 Task: Create a due date automation trigger when advanced on, on the wednesday before a card is due add basic without any labels at 11:00 AM.
Action: Mouse moved to (933, 284)
Screenshot: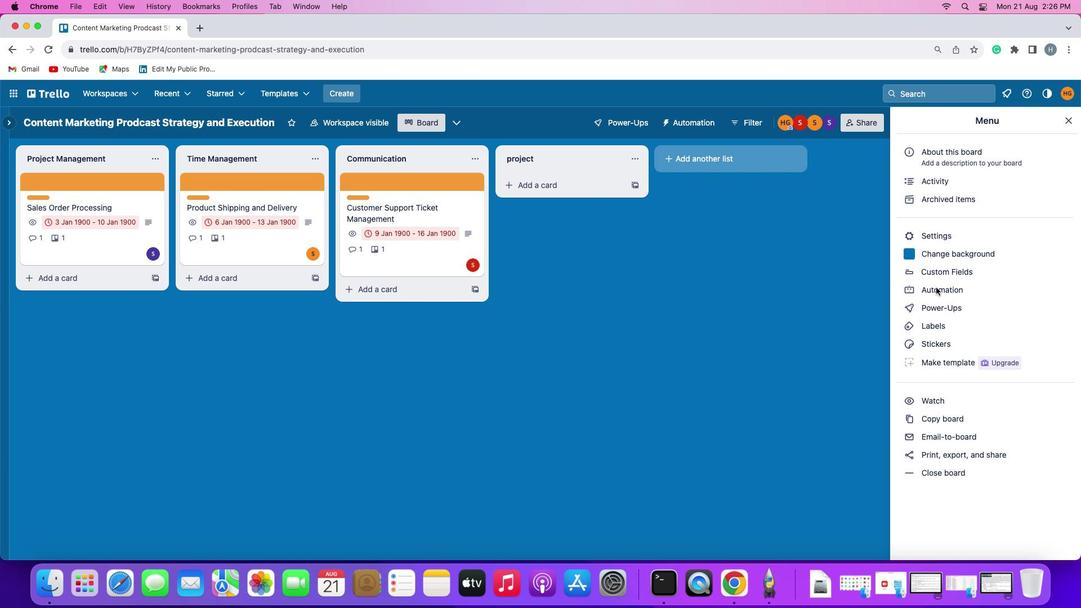 
Action: Mouse pressed left at (933, 284)
Screenshot: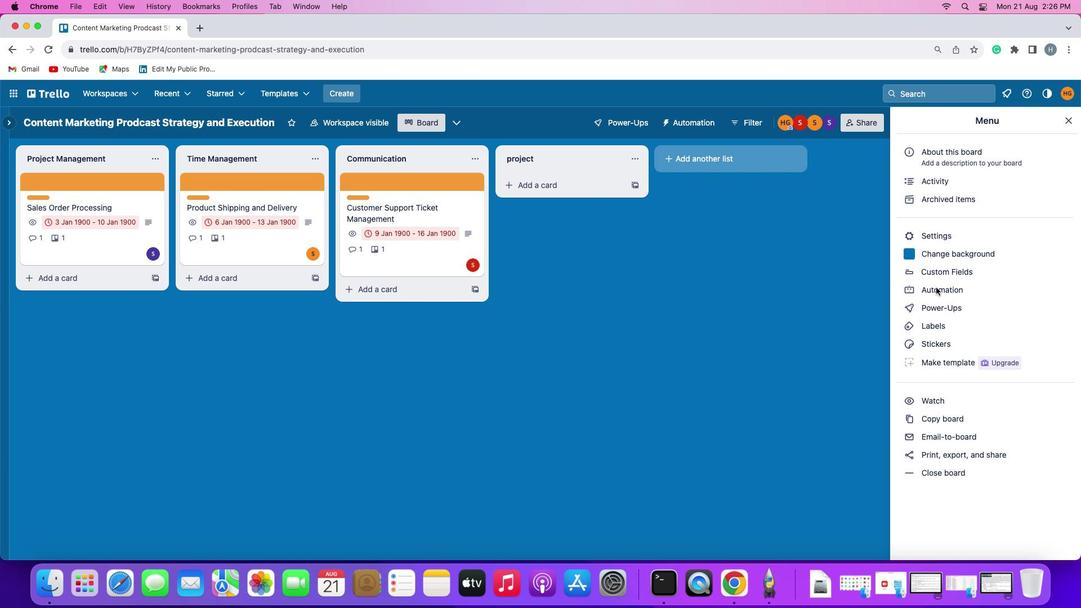 
Action: Mouse pressed left at (933, 284)
Screenshot: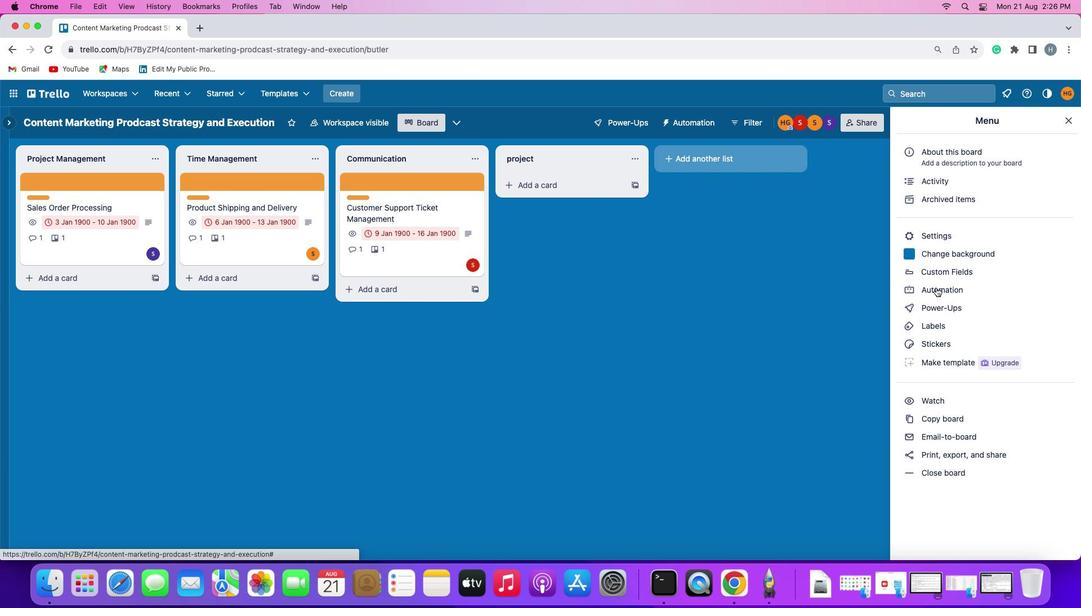 
Action: Mouse moved to (59, 261)
Screenshot: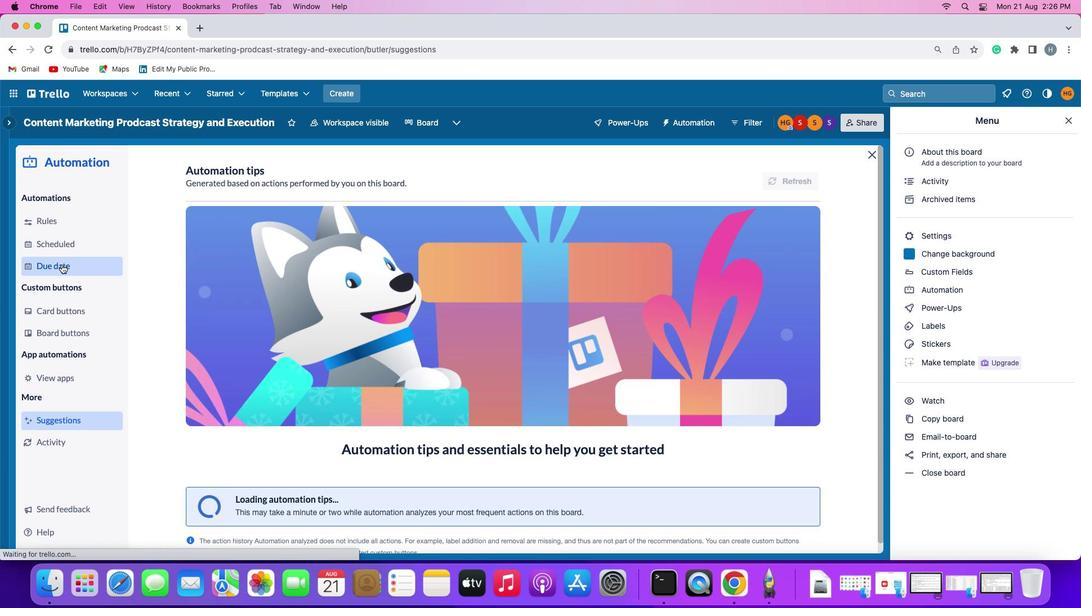 
Action: Mouse pressed left at (59, 261)
Screenshot: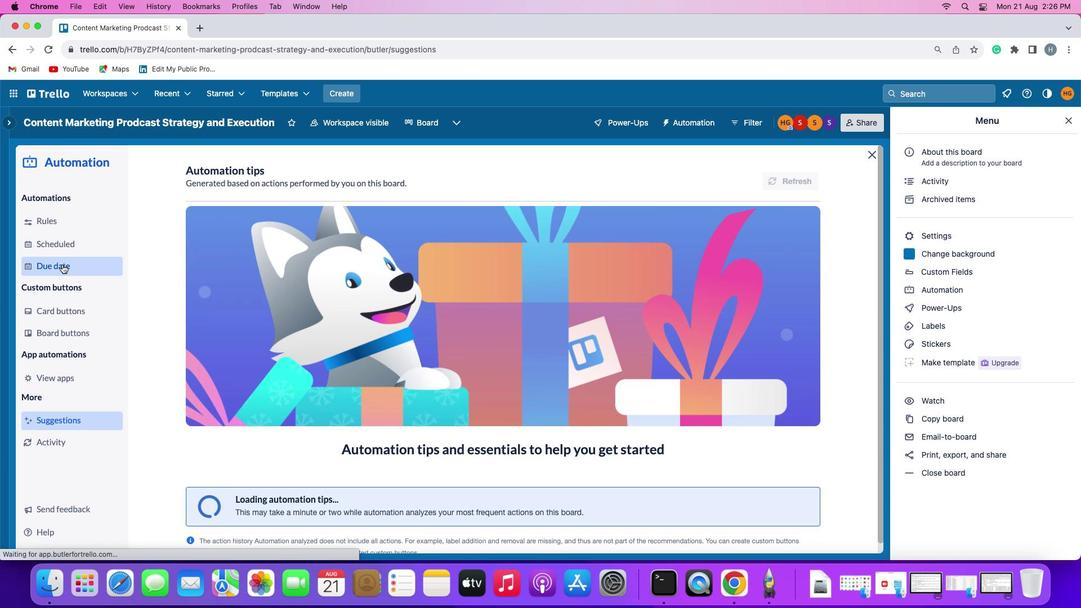 
Action: Mouse moved to (758, 169)
Screenshot: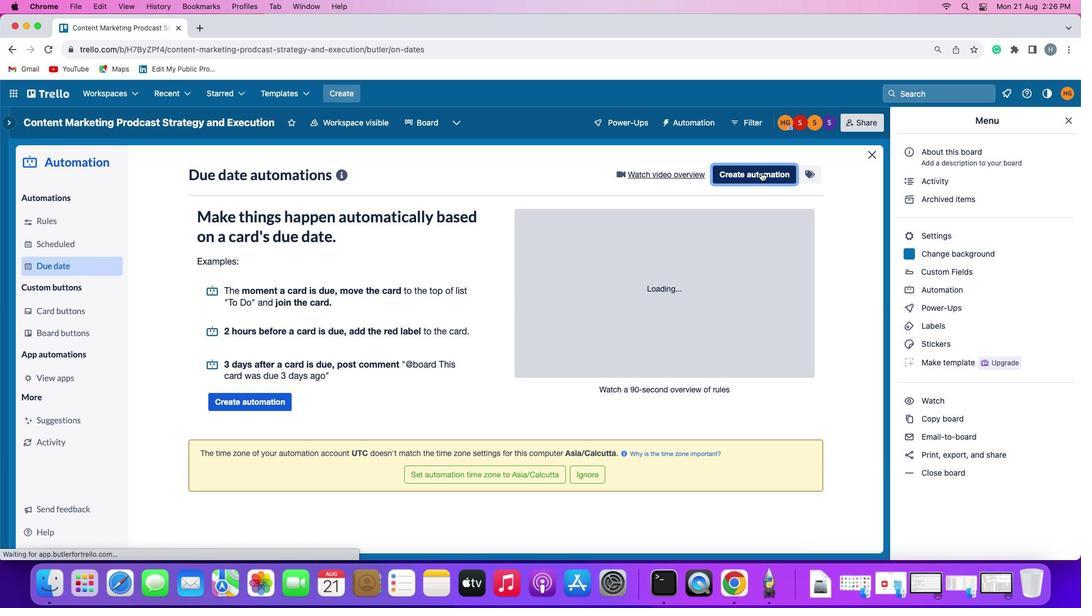 
Action: Mouse pressed left at (758, 169)
Screenshot: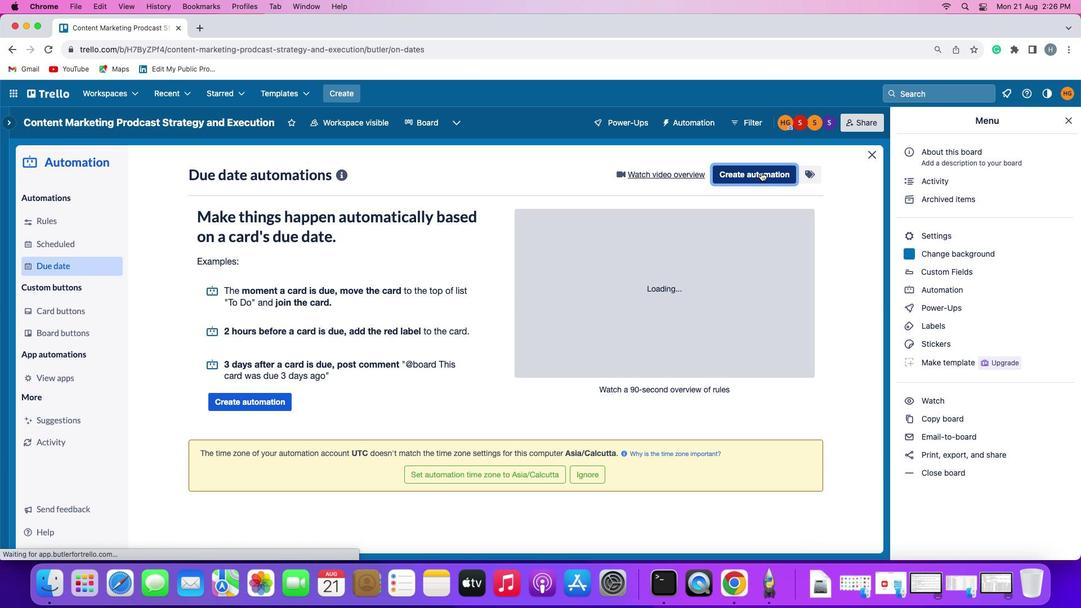 
Action: Mouse moved to (247, 280)
Screenshot: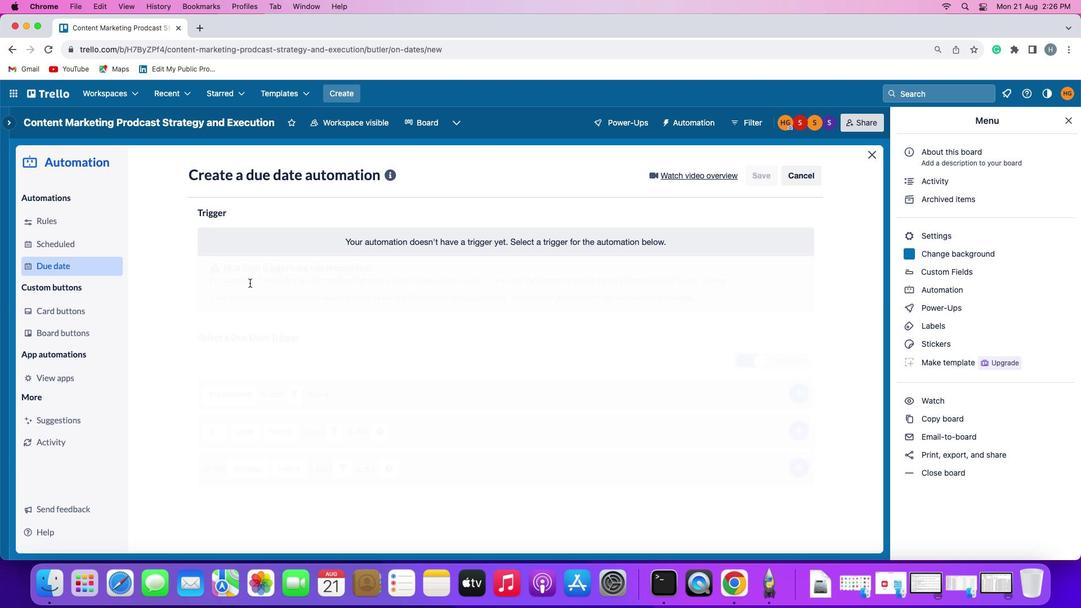 
Action: Mouse pressed left at (247, 280)
Screenshot: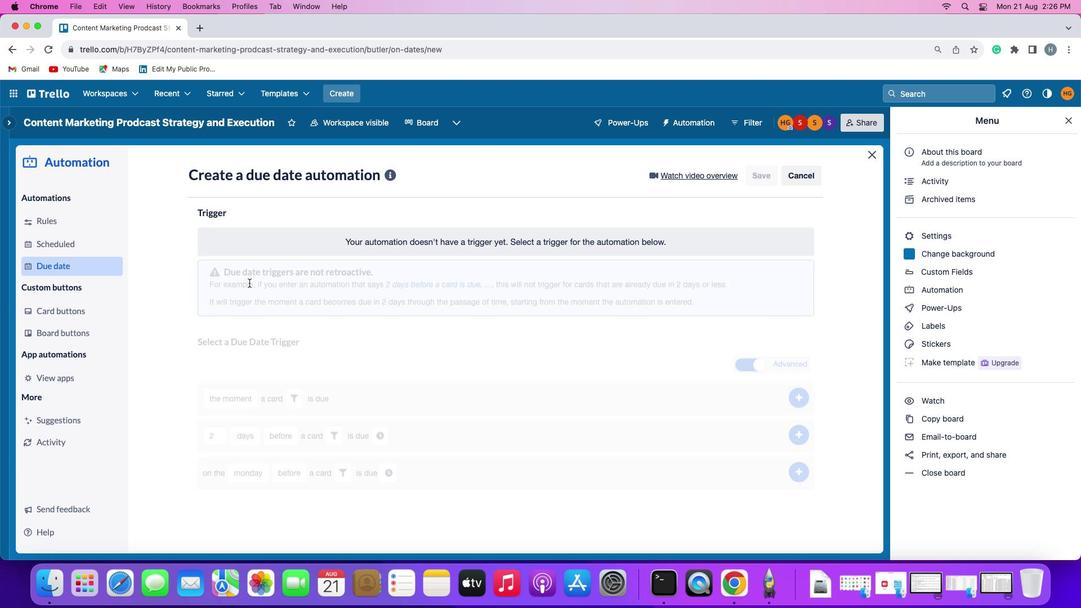 
Action: Mouse moved to (257, 494)
Screenshot: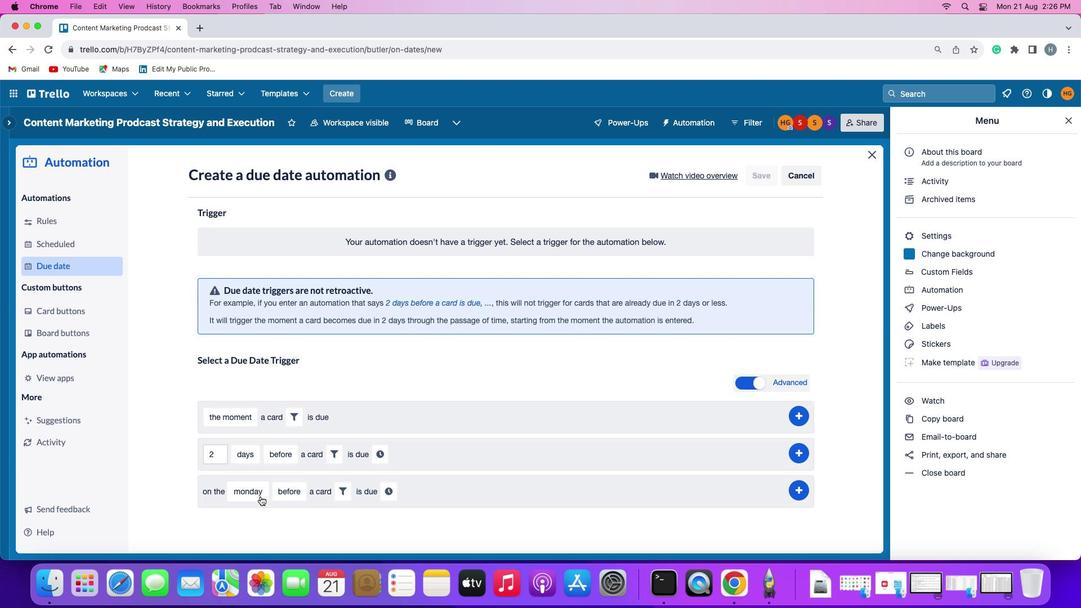 
Action: Mouse pressed left at (257, 494)
Screenshot: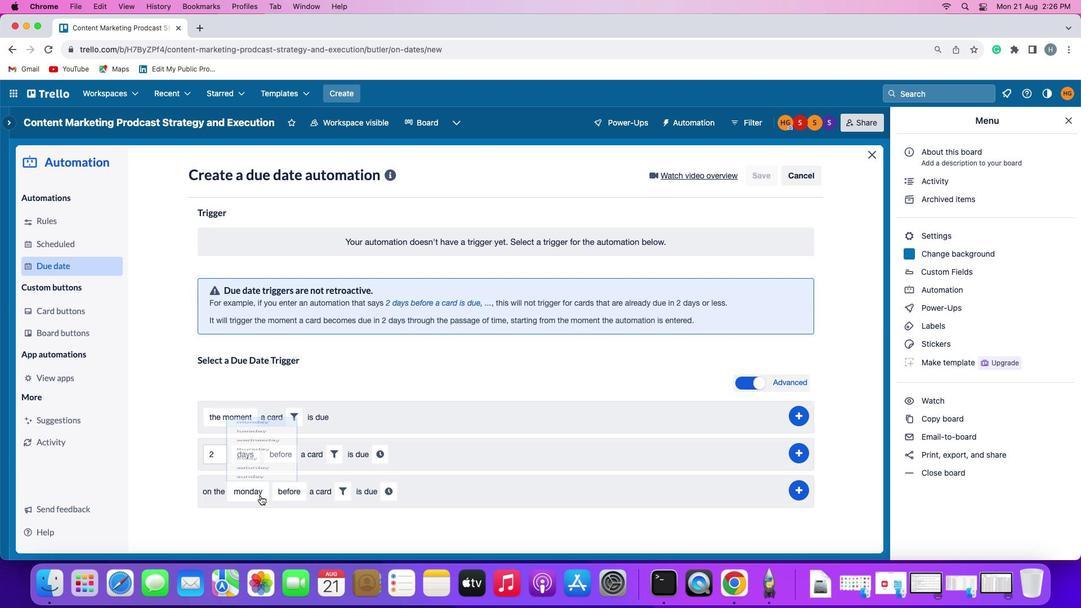 
Action: Mouse moved to (270, 380)
Screenshot: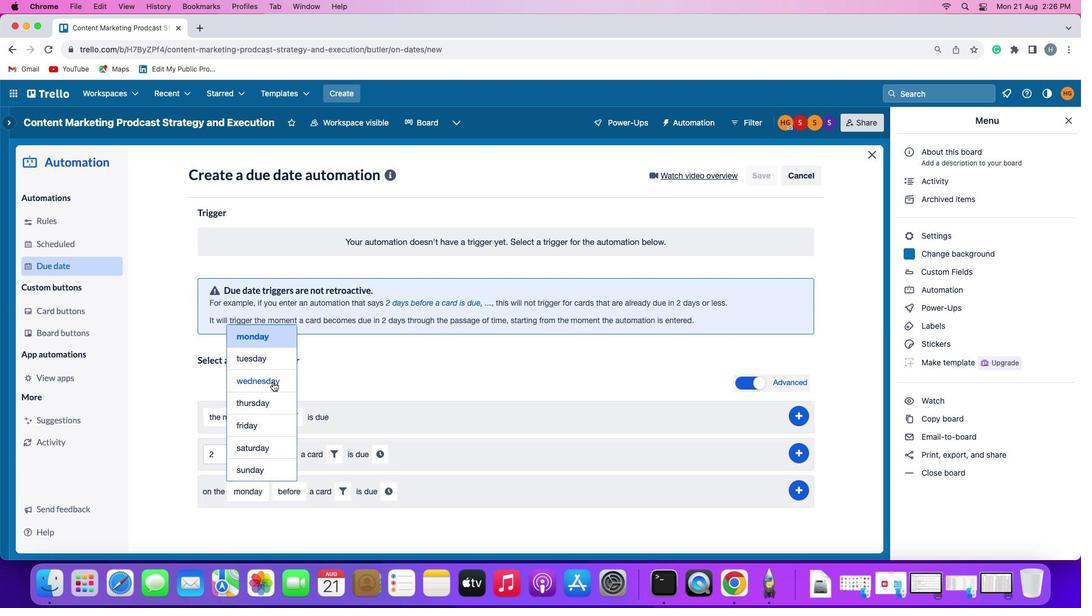 
Action: Mouse pressed left at (270, 380)
Screenshot: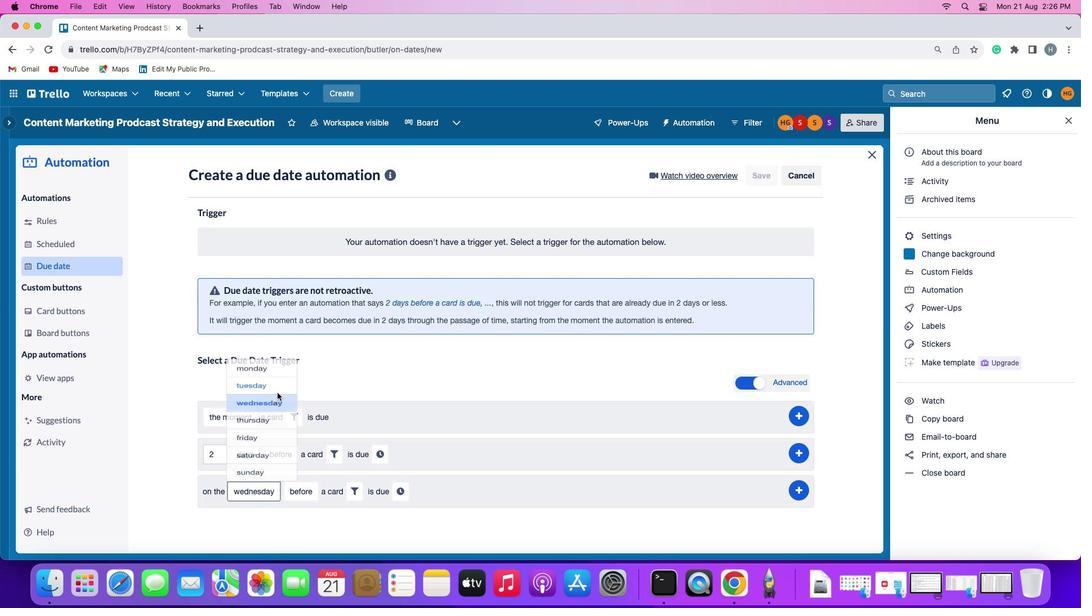 
Action: Mouse moved to (355, 483)
Screenshot: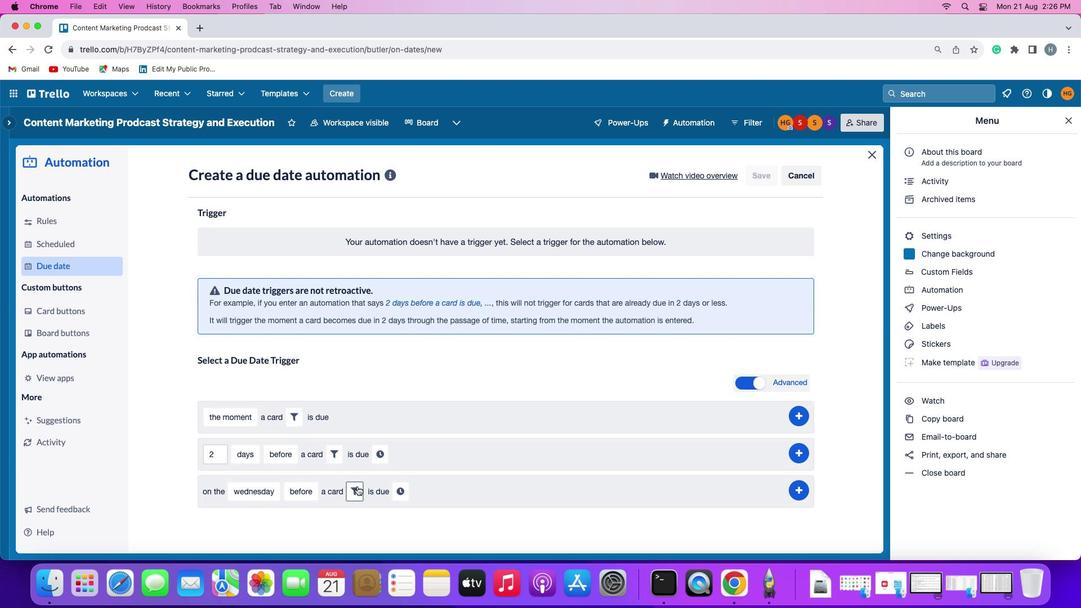 
Action: Mouse pressed left at (355, 483)
Screenshot: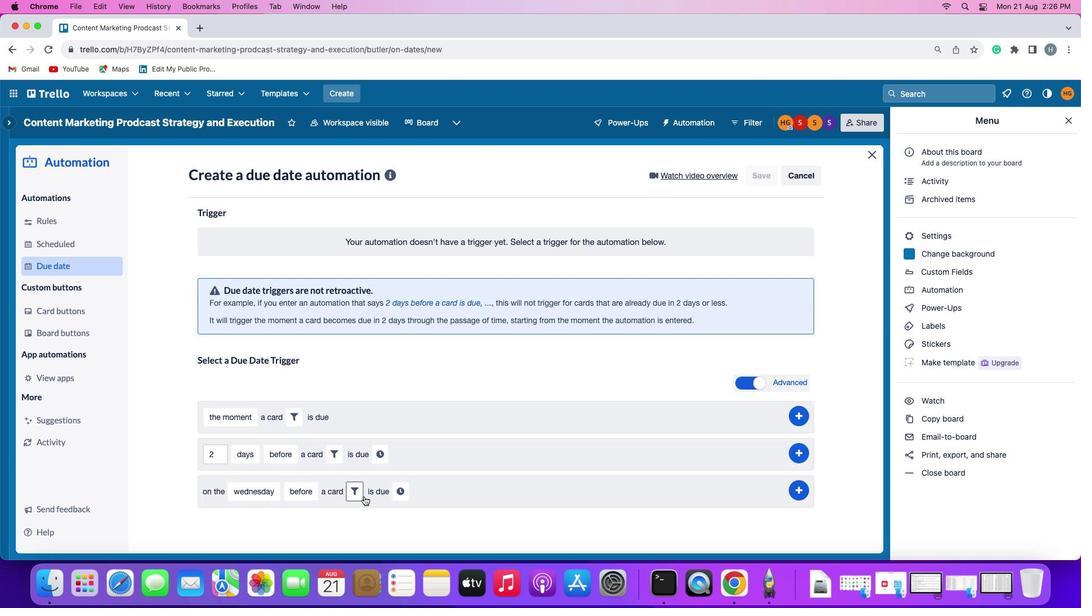 
Action: Mouse moved to (313, 521)
Screenshot: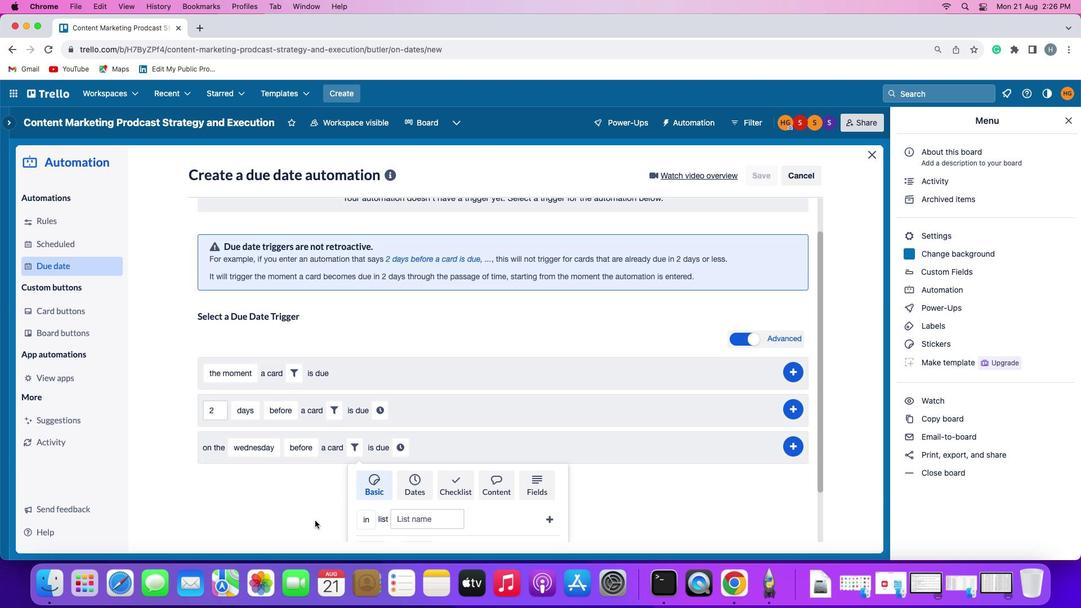
Action: Mouse scrolled (313, 521) with delta (-1, -2)
Screenshot: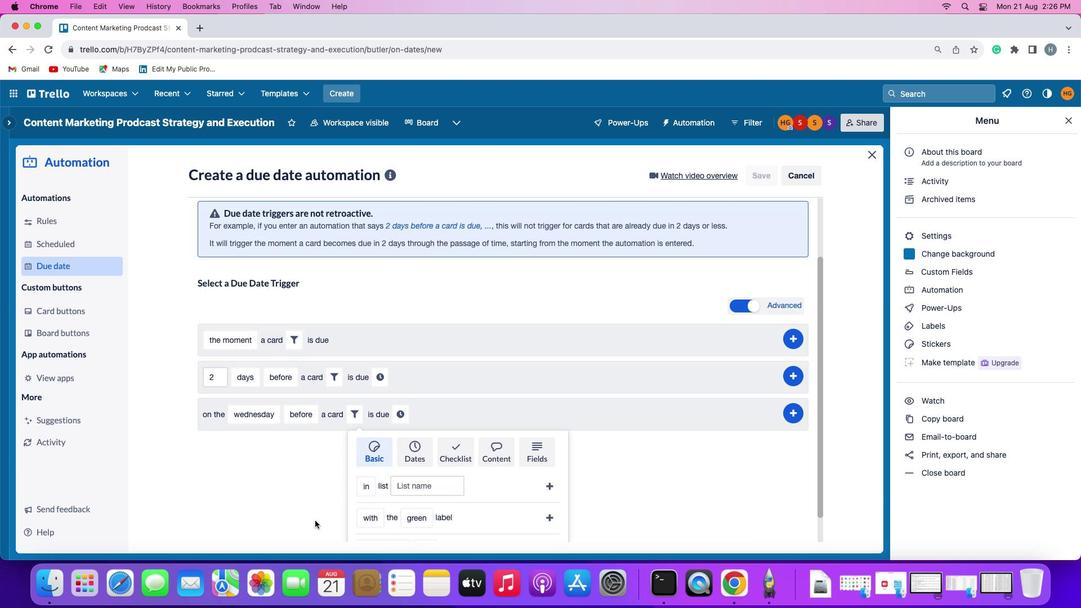 
Action: Mouse scrolled (313, 521) with delta (-1, -2)
Screenshot: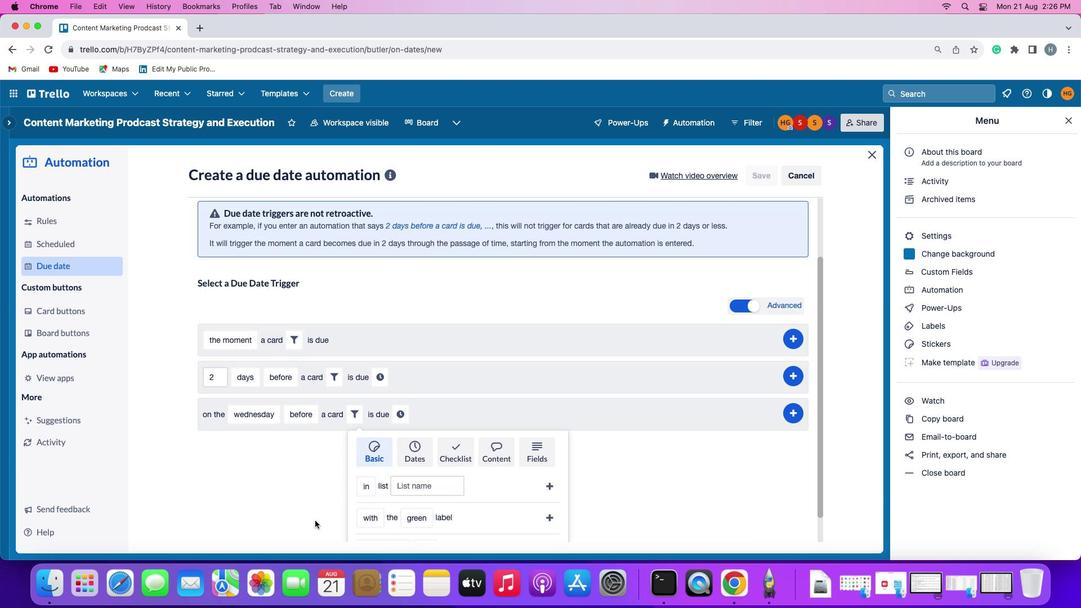 
Action: Mouse scrolled (313, 521) with delta (-1, -3)
Screenshot: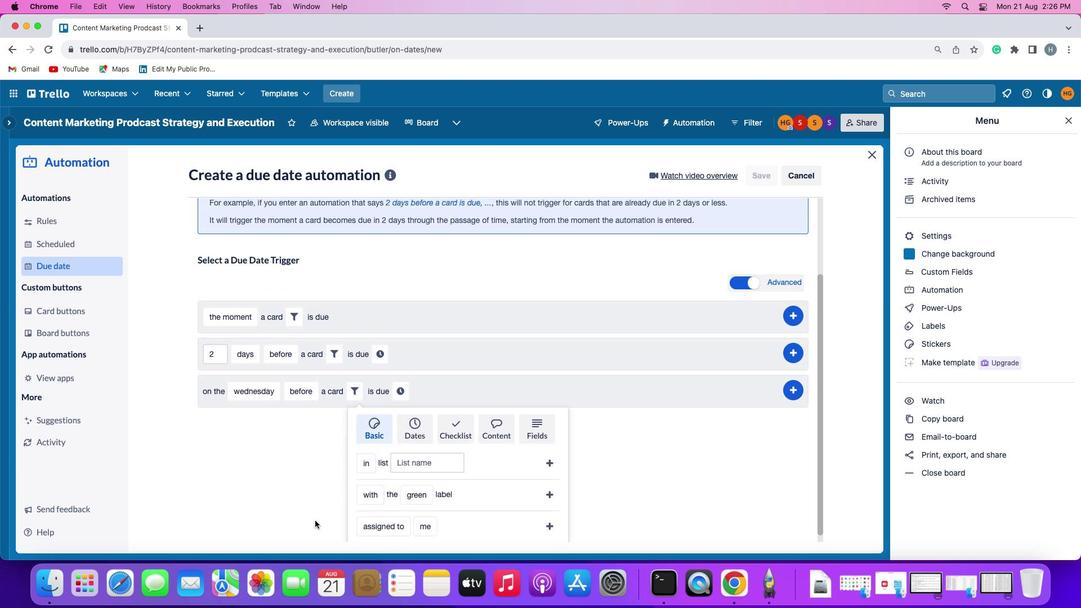 
Action: Mouse moved to (313, 520)
Screenshot: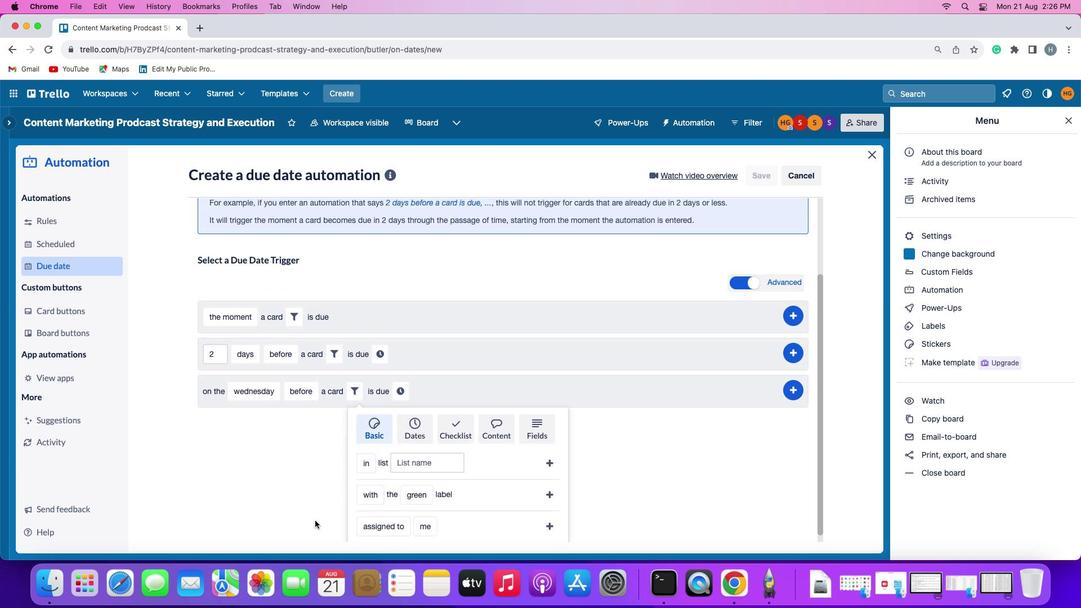 
Action: Mouse scrolled (313, 520) with delta (-1, -4)
Screenshot: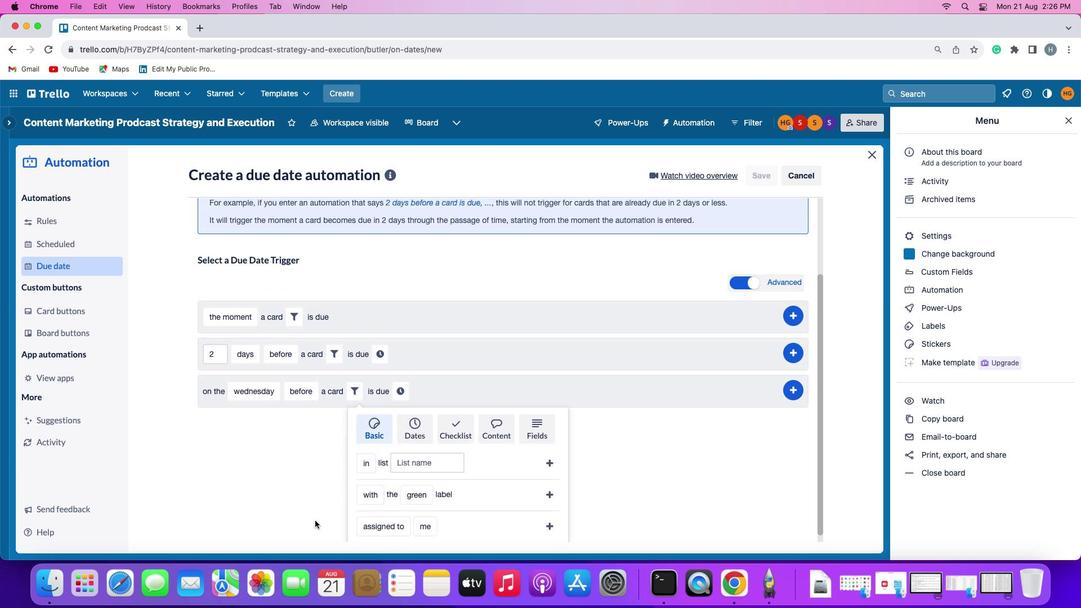 
Action: Mouse moved to (312, 519)
Screenshot: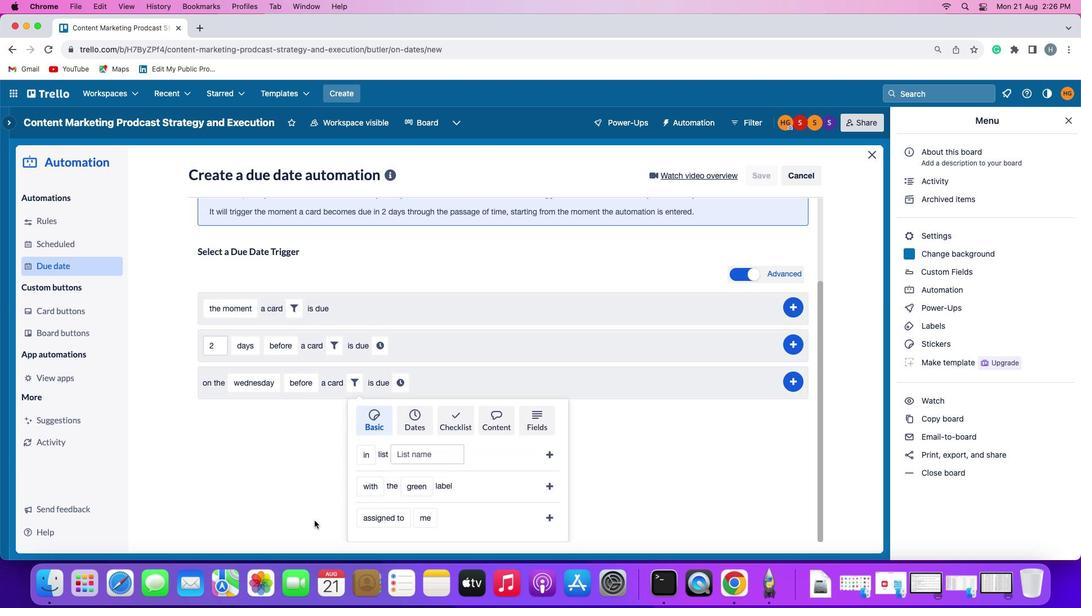 
Action: Mouse scrolled (312, 519) with delta (-1, -5)
Screenshot: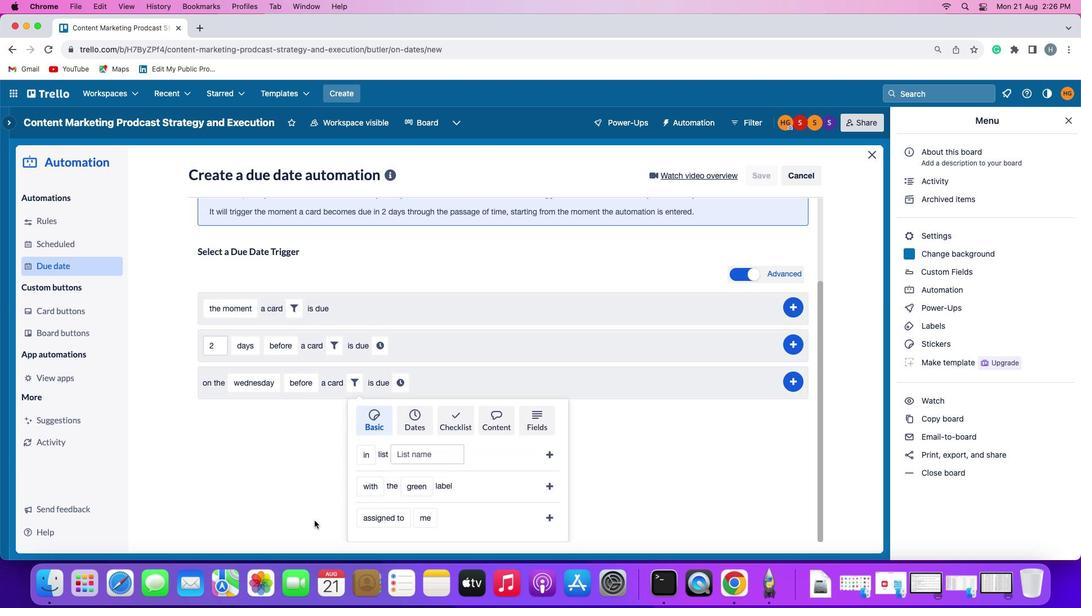 
Action: Mouse moved to (311, 517)
Screenshot: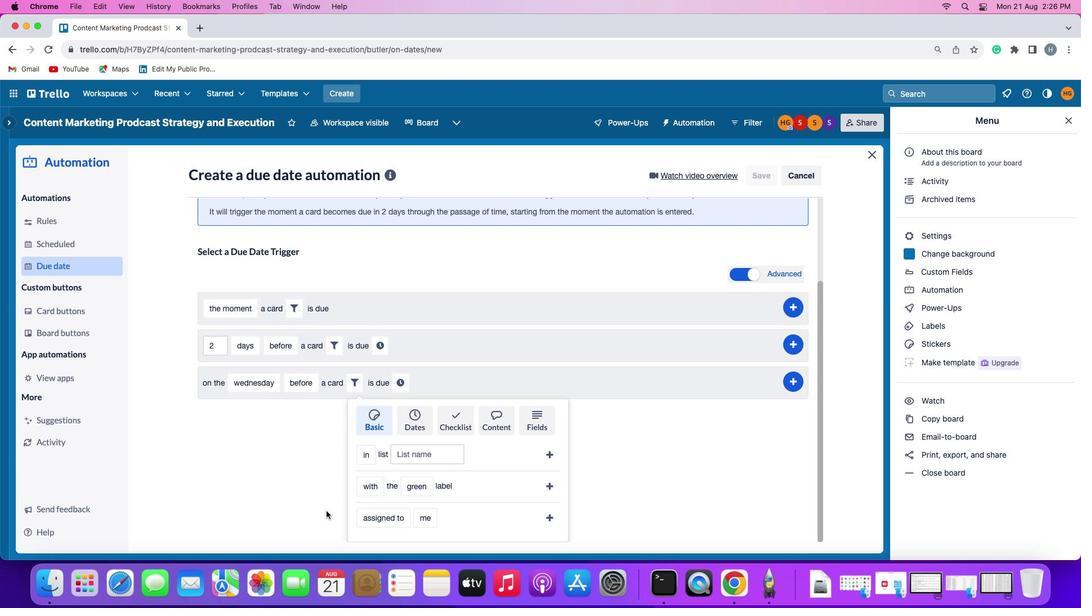 
Action: Mouse scrolled (311, 517) with delta (-1, -2)
Screenshot: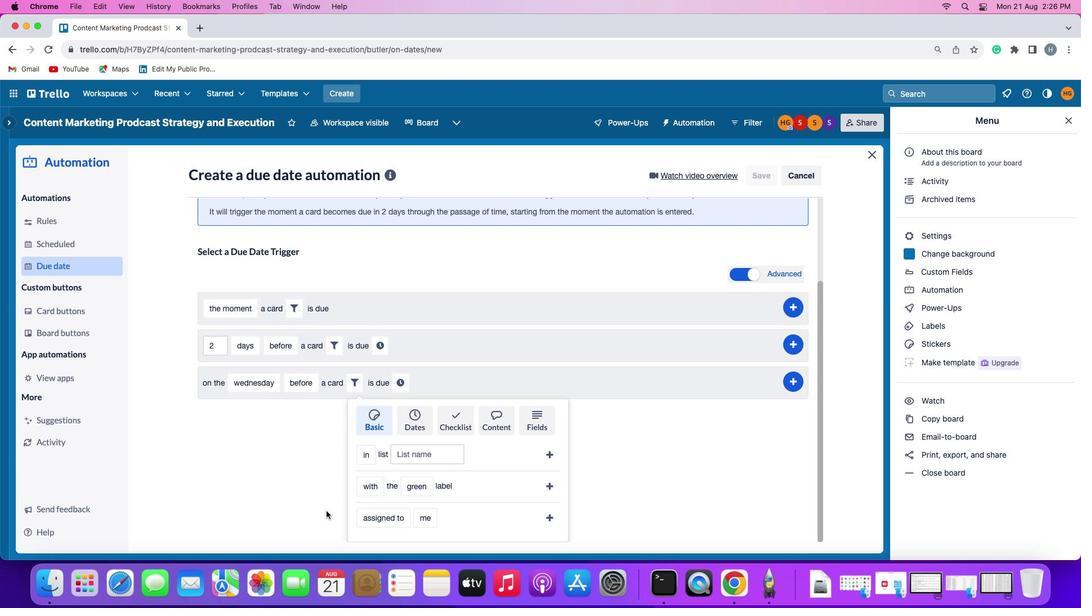 
Action: Mouse moved to (310, 517)
Screenshot: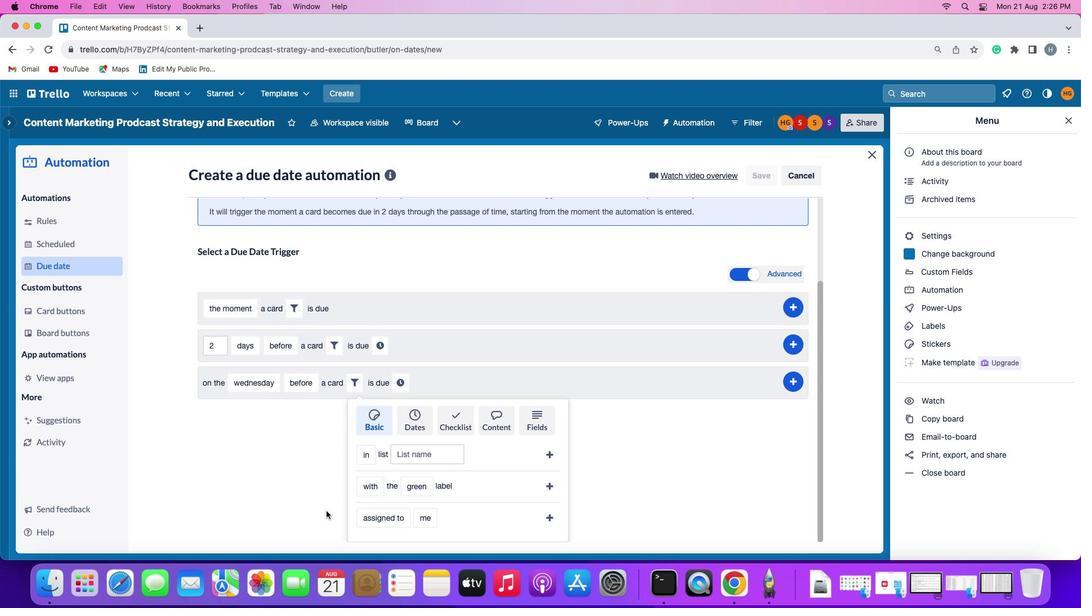 
Action: Mouse scrolled (310, 517) with delta (-1, -2)
Screenshot: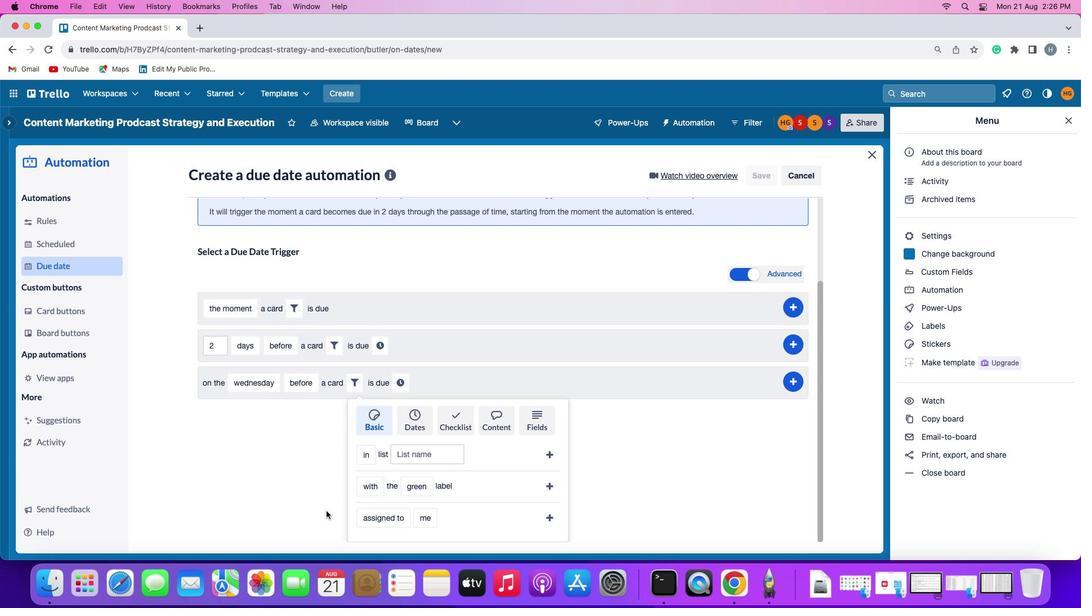 
Action: Mouse moved to (306, 514)
Screenshot: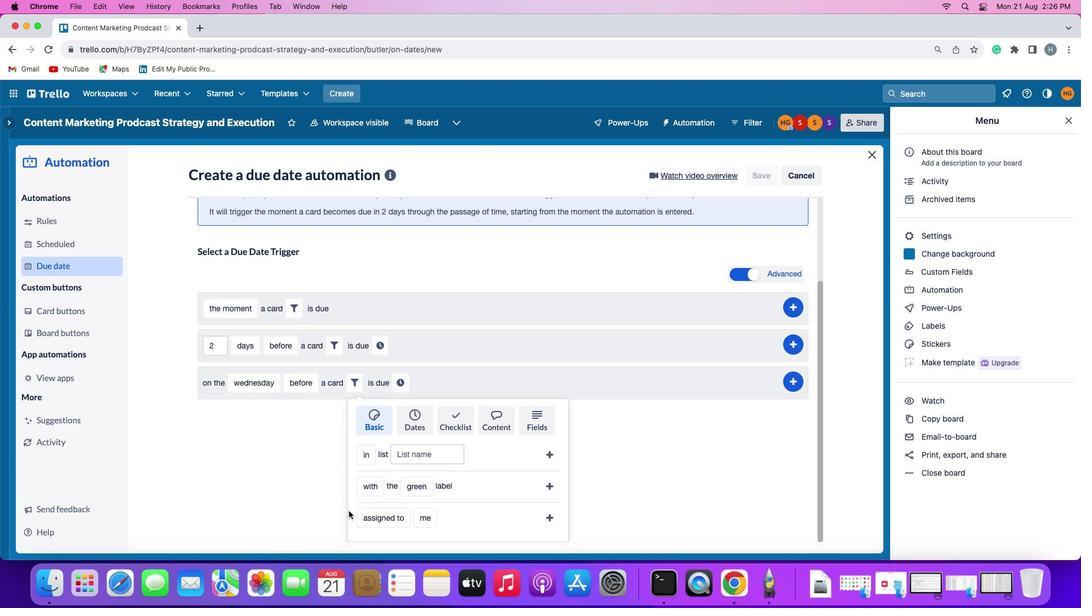 
Action: Mouse scrolled (306, 514) with delta (-1, -3)
Screenshot: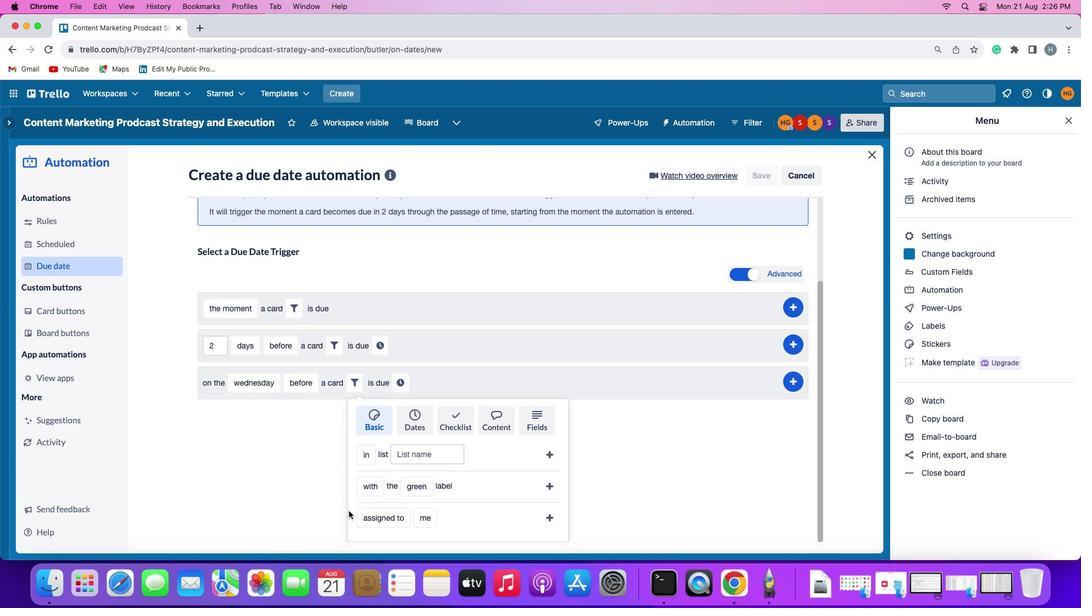 
Action: Mouse moved to (367, 491)
Screenshot: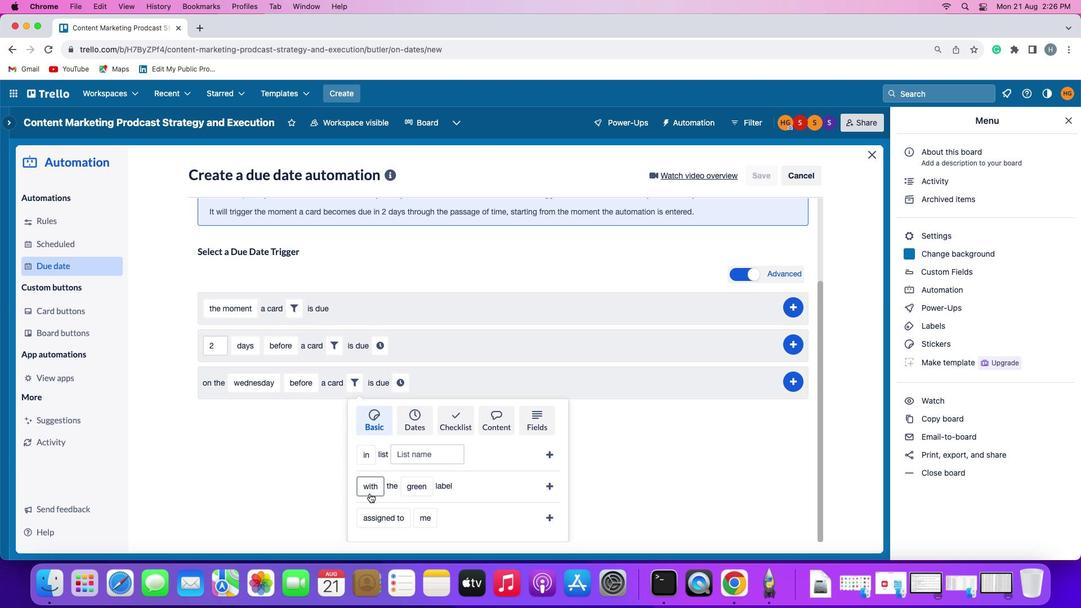 
Action: Mouse pressed left at (367, 491)
Screenshot: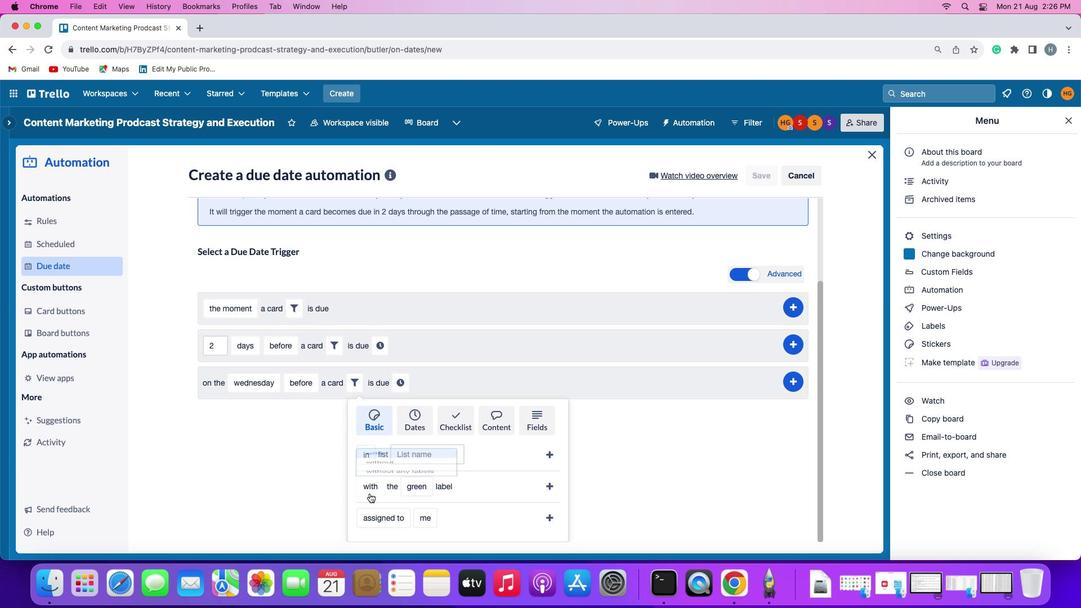 
Action: Mouse moved to (378, 465)
Screenshot: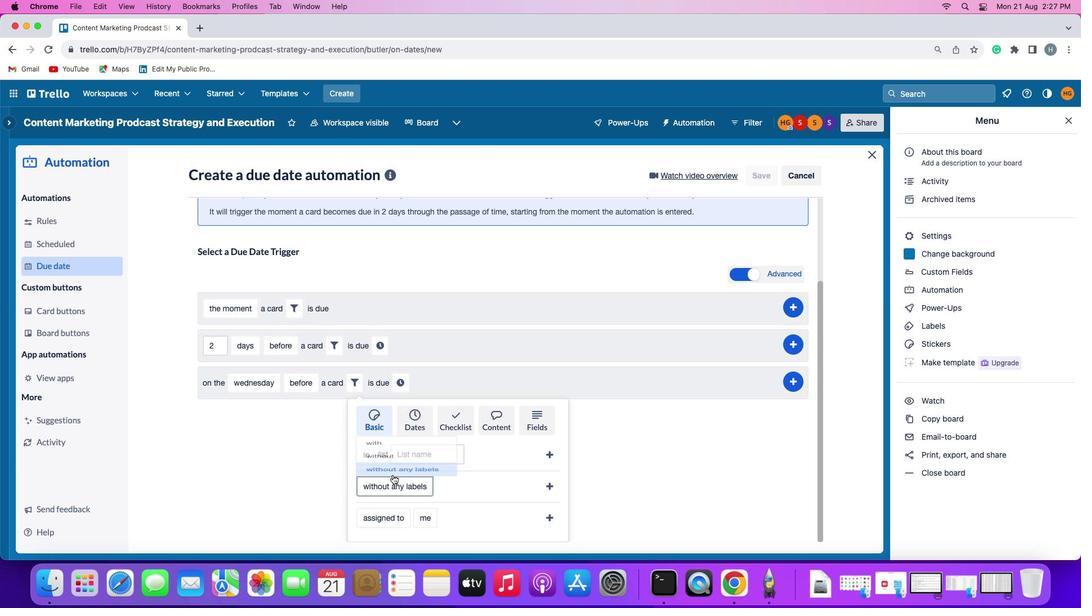 
Action: Mouse pressed left at (378, 465)
Screenshot: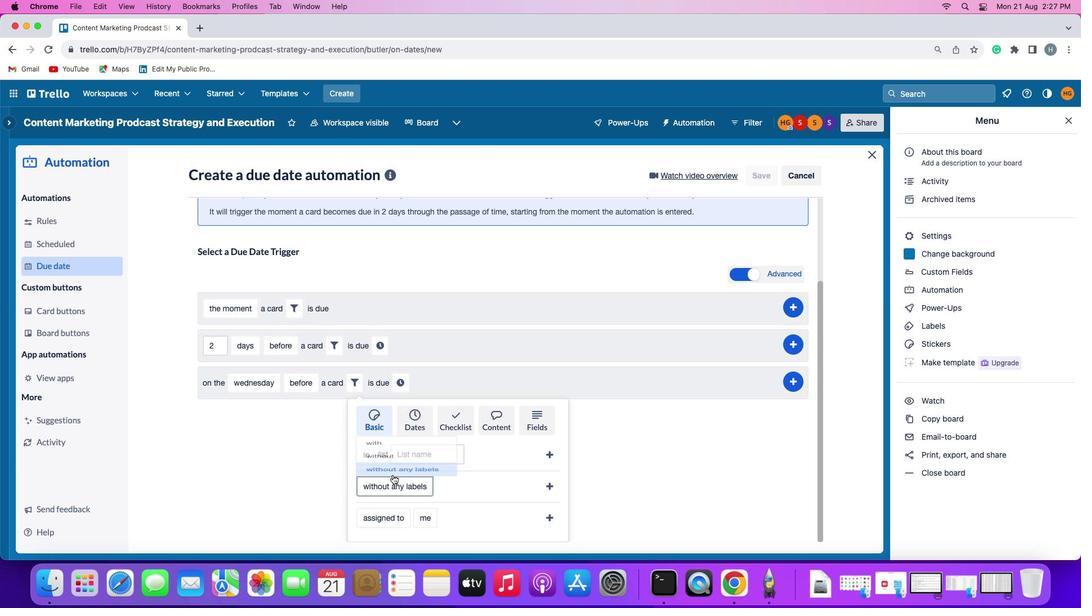
Action: Mouse moved to (549, 484)
Screenshot: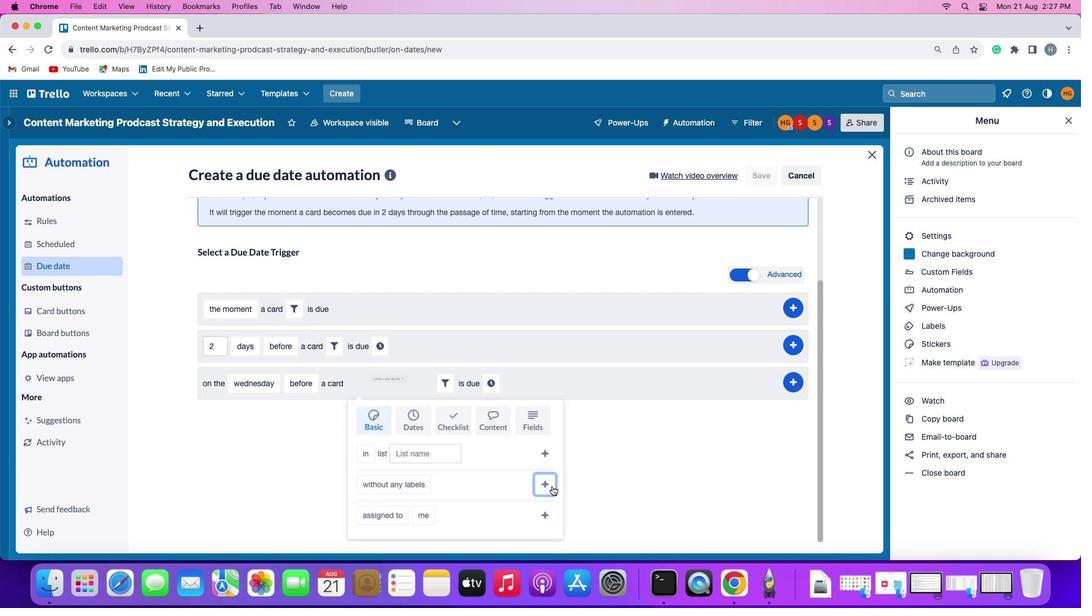 
Action: Mouse pressed left at (549, 484)
Screenshot: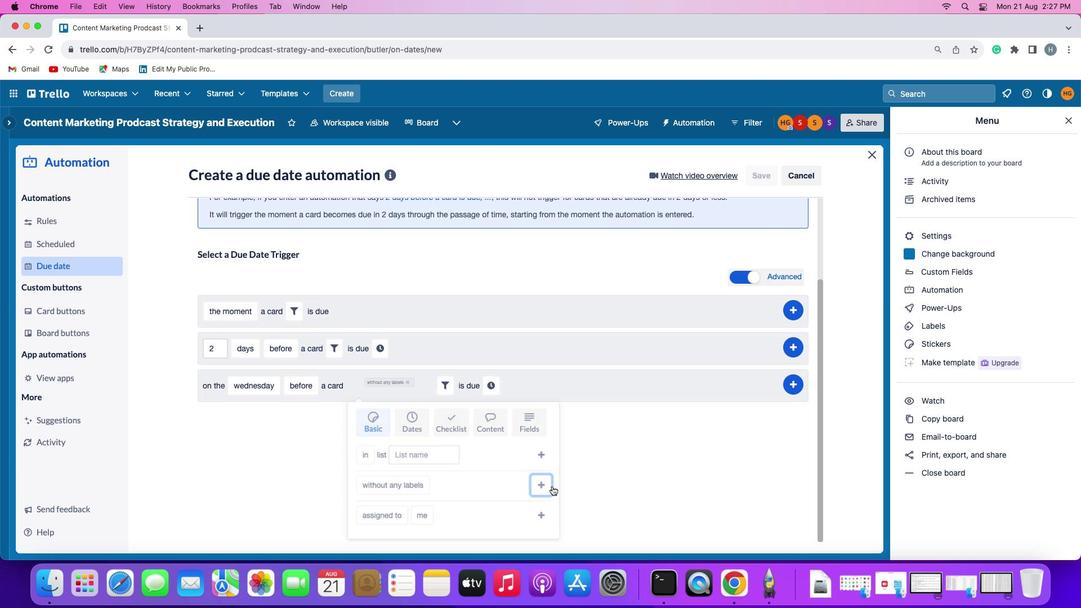 
Action: Mouse moved to (495, 480)
Screenshot: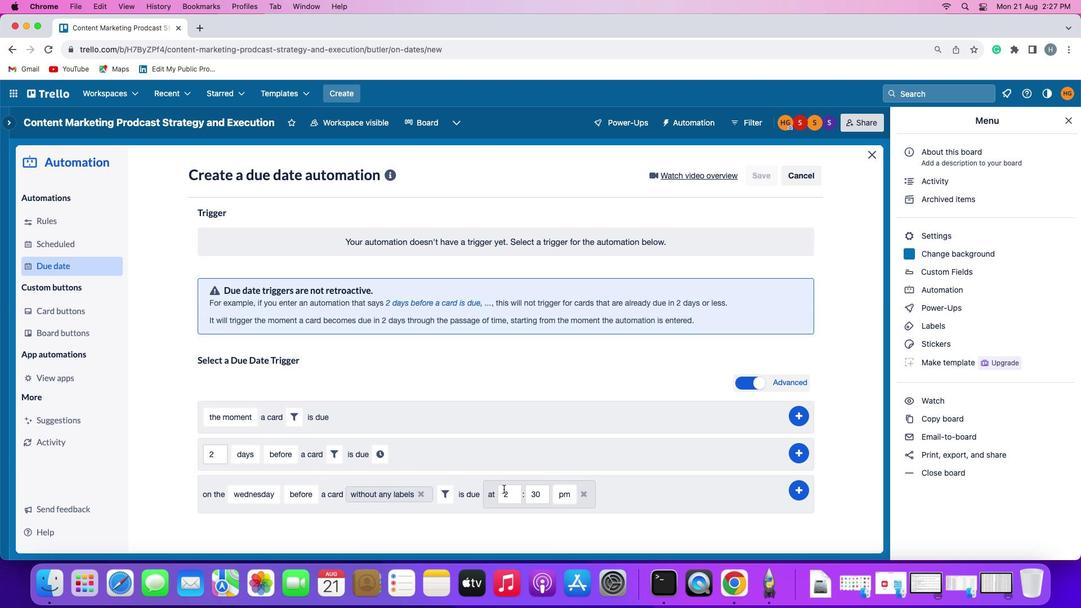 
Action: Mouse pressed left at (495, 480)
Screenshot: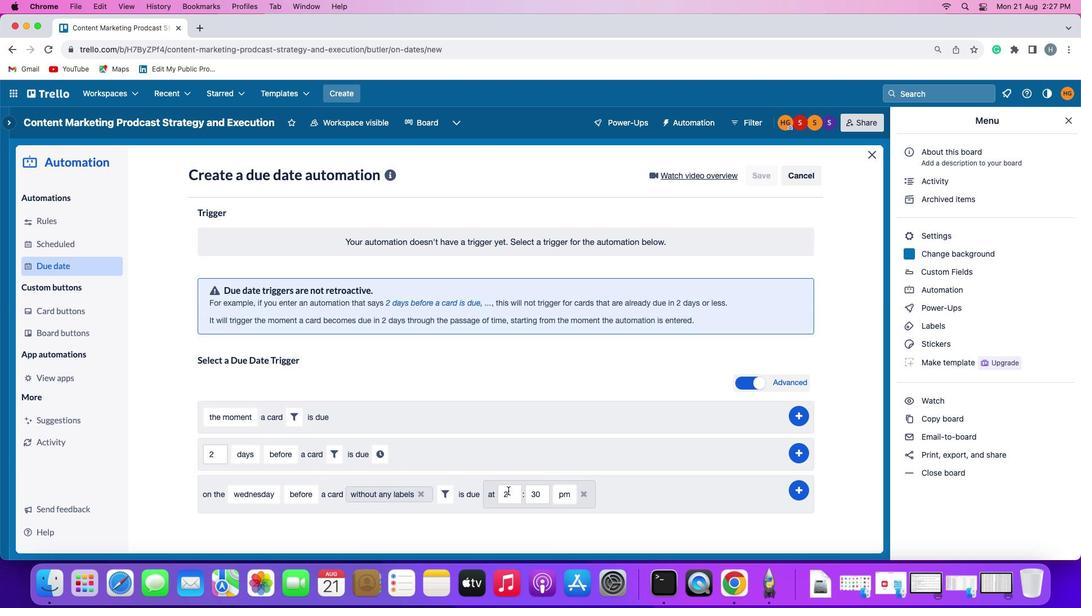
Action: Mouse moved to (515, 489)
Screenshot: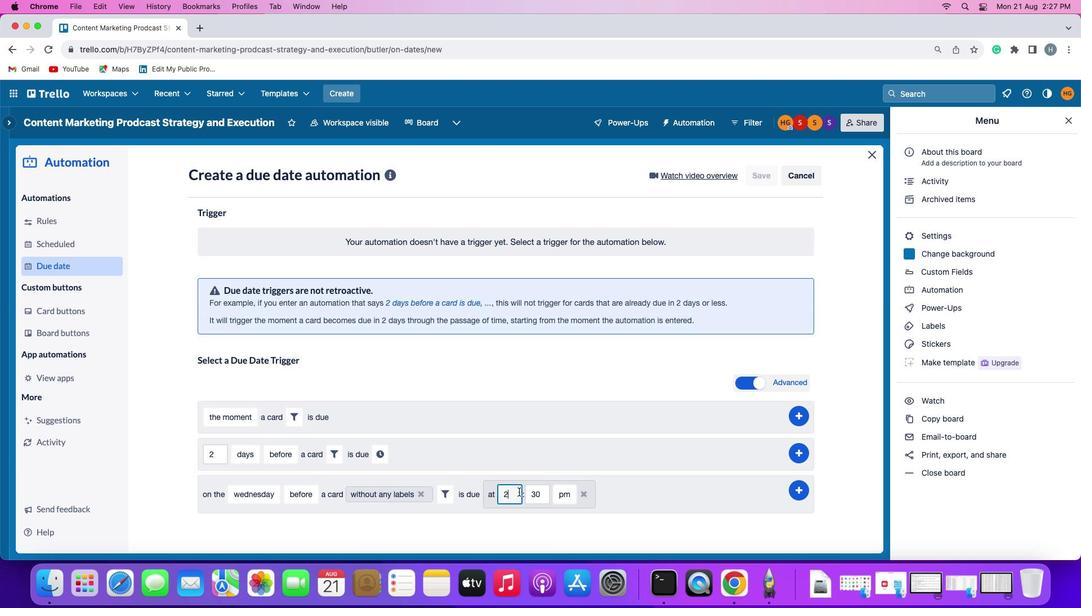 
Action: Mouse pressed left at (515, 489)
Screenshot: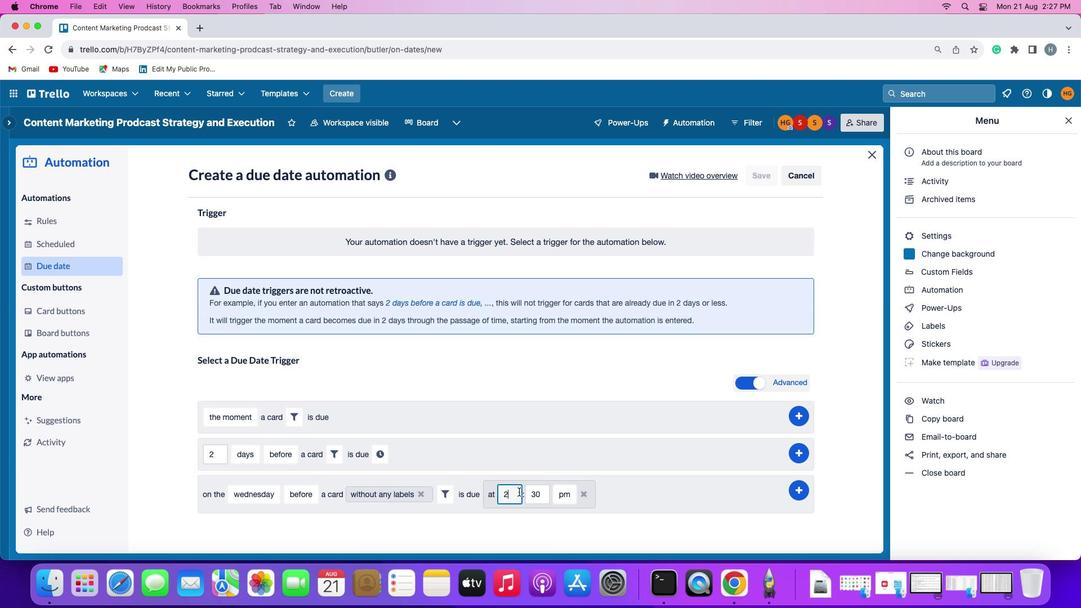 
Action: Mouse moved to (516, 489)
Screenshot: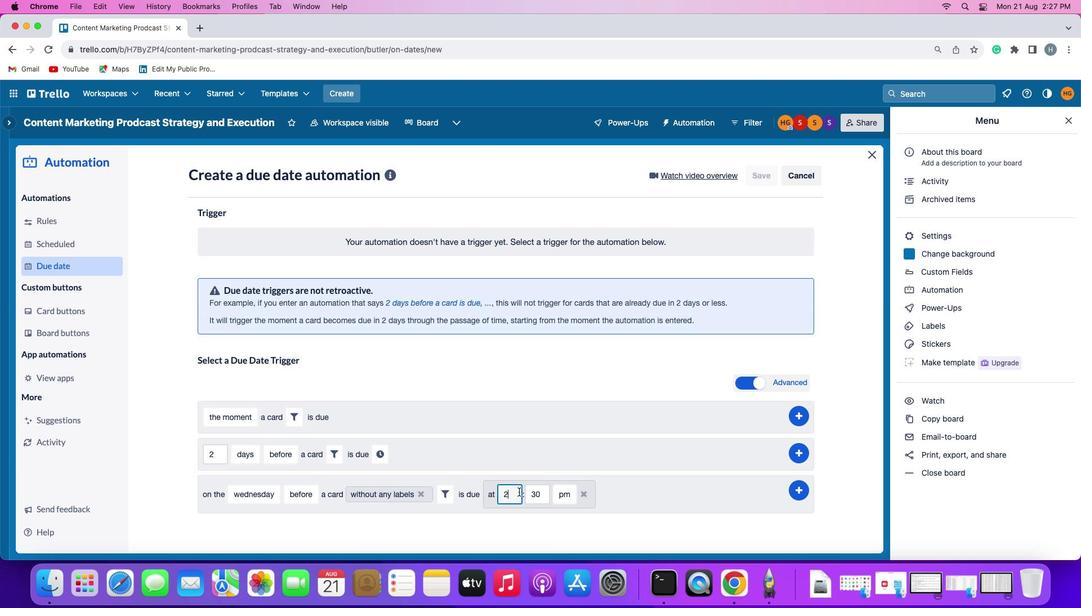 
Action: Key pressed Key.backspace'1''1'
Screenshot: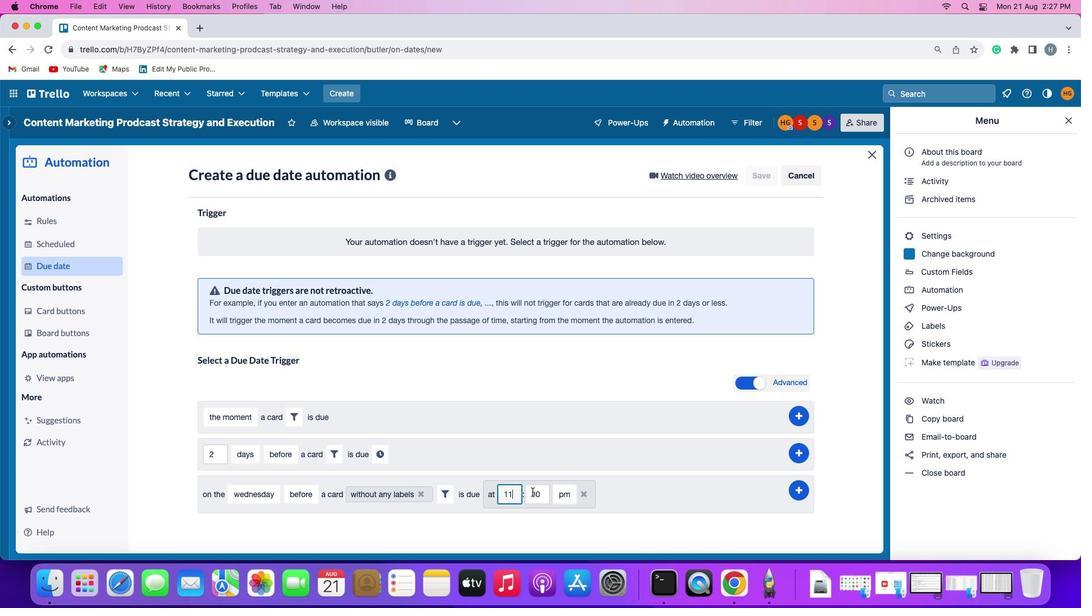 
Action: Mouse moved to (541, 490)
Screenshot: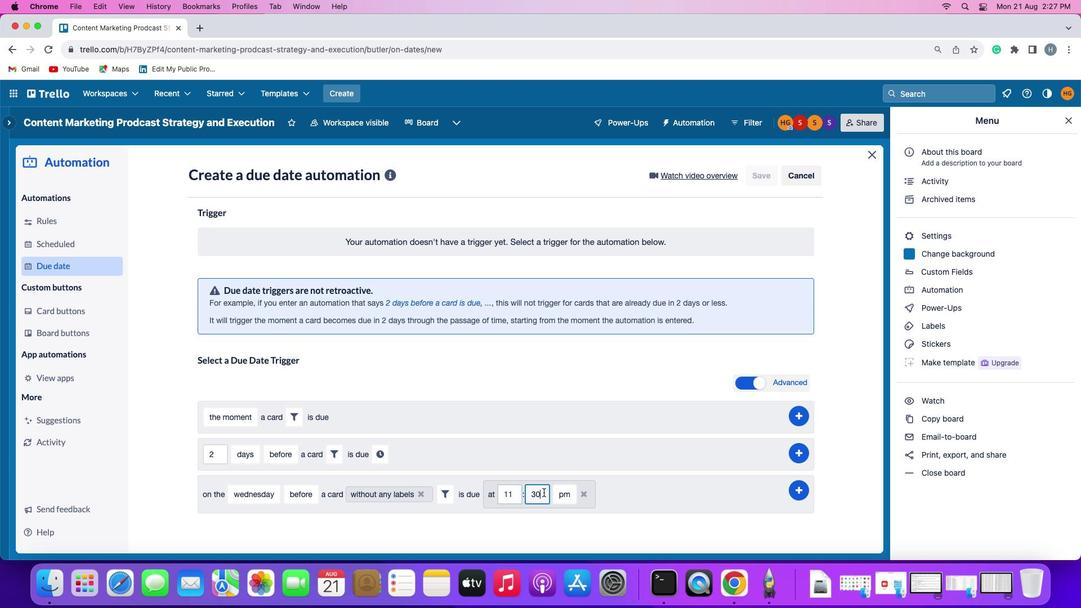 
Action: Mouse pressed left at (541, 490)
Screenshot: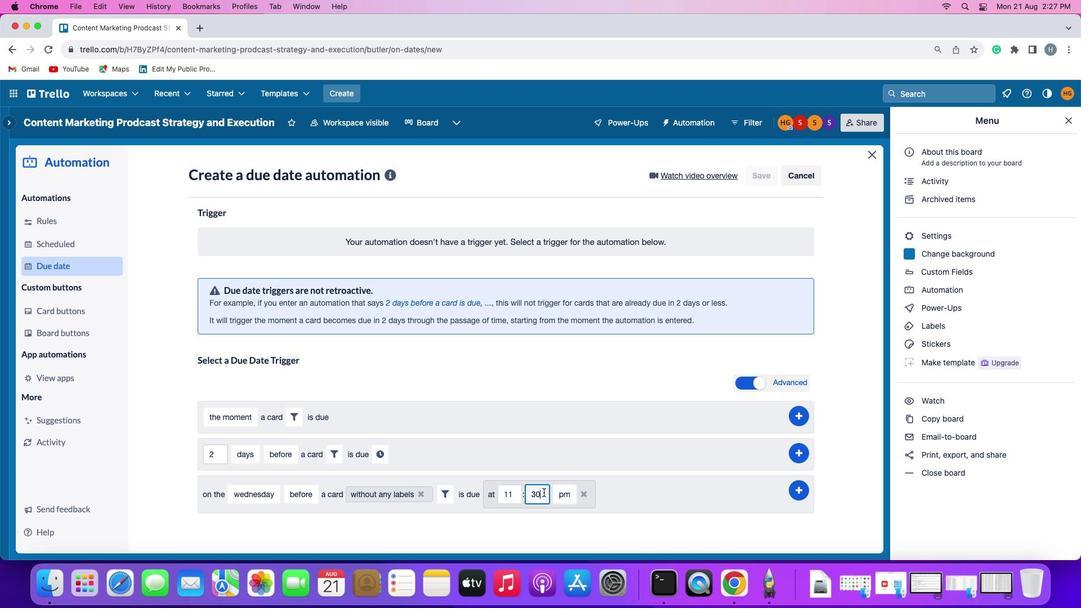 
Action: Mouse moved to (541, 490)
Screenshot: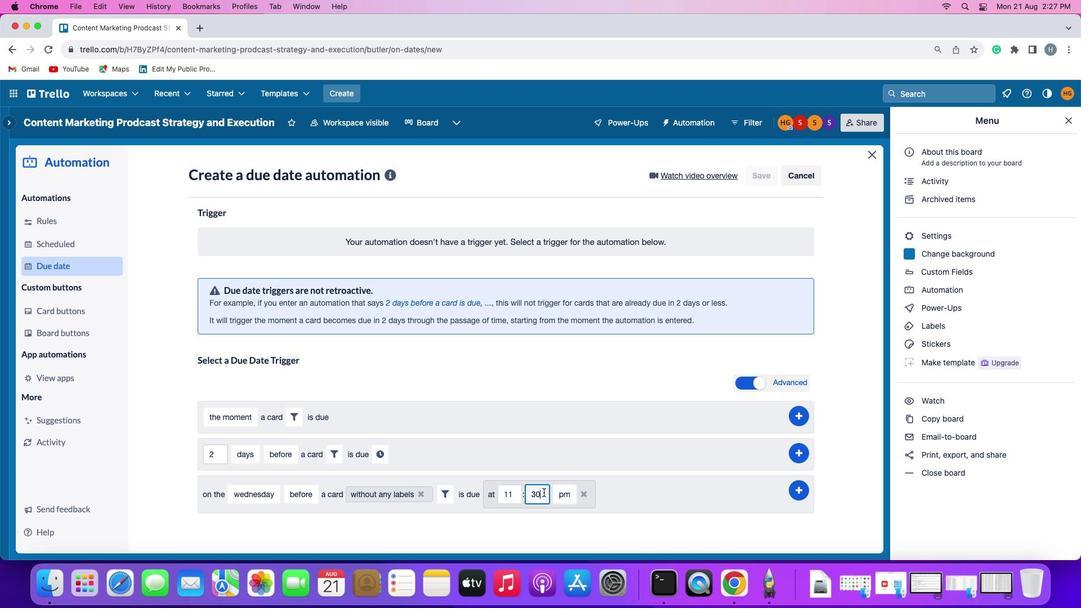 
Action: Key pressed Key.backspaceKey.backspace'0''0'
Screenshot: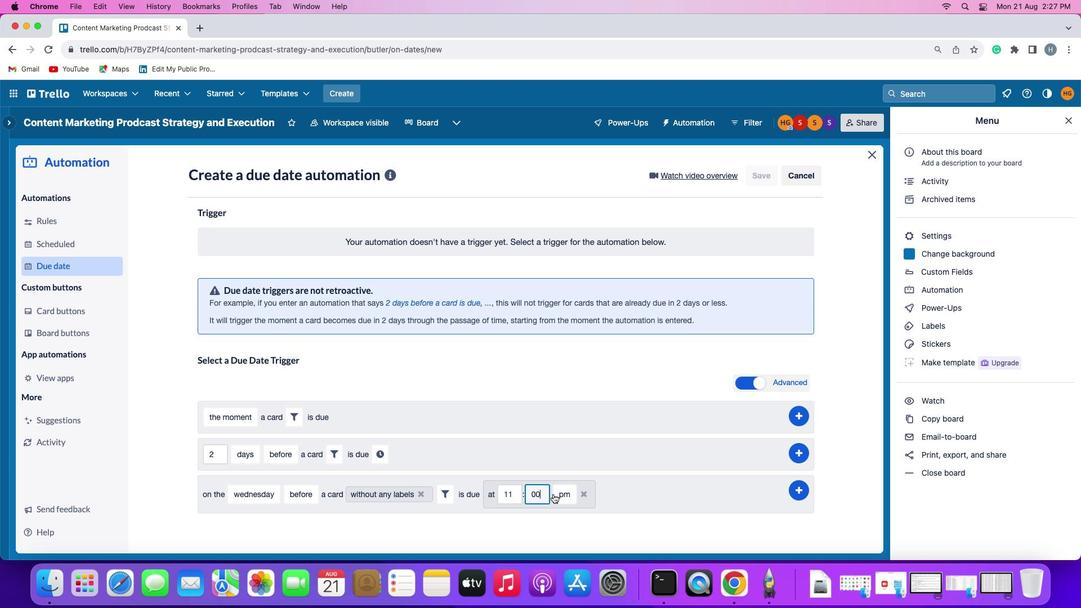 
Action: Mouse moved to (557, 492)
Screenshot: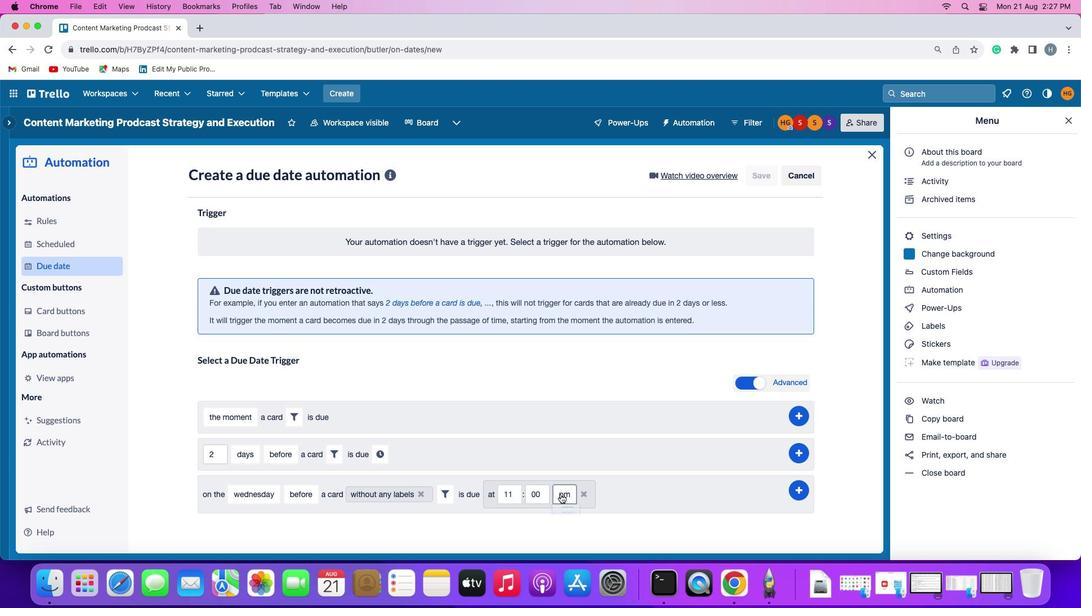 
Action: Mouse pressed left at (557, 492)
Screenshot: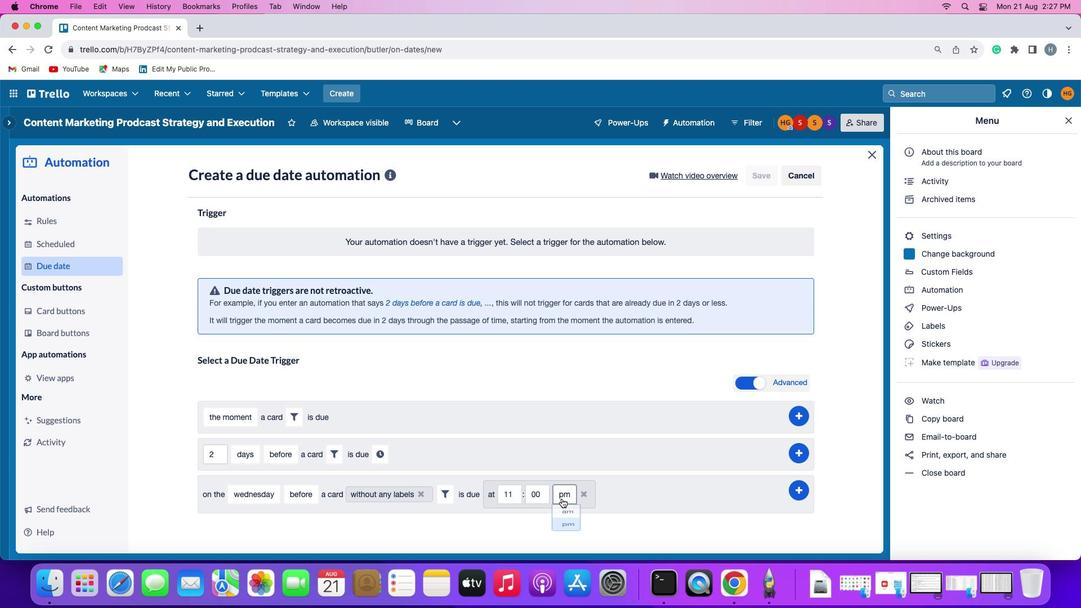 
Action: Mouse moved to (563, 511)
Screenshot: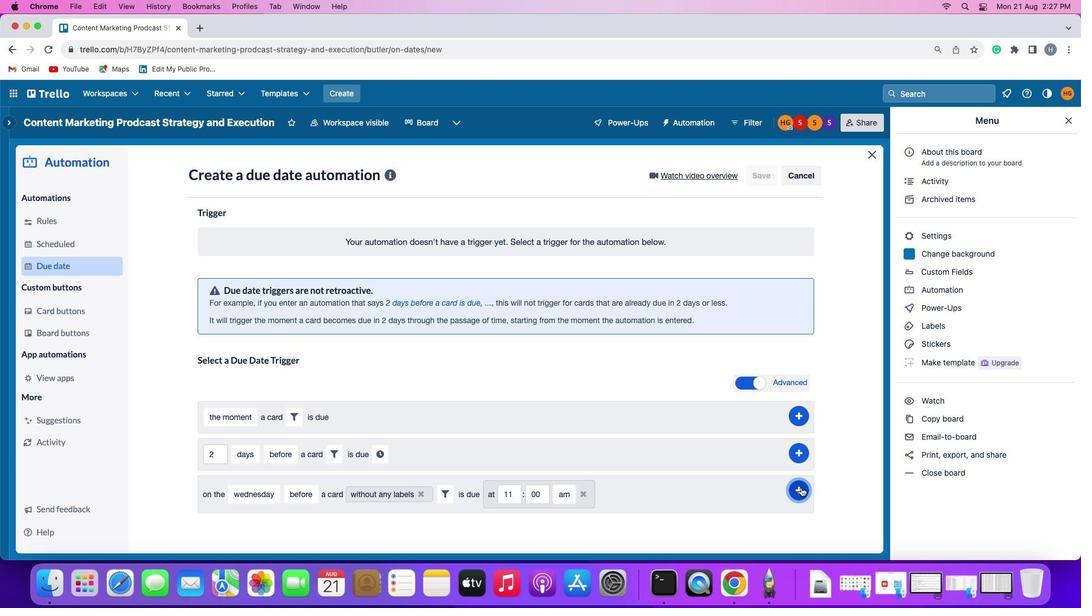 
Action: Mouse pressed left at (563, 511)
Screenshot: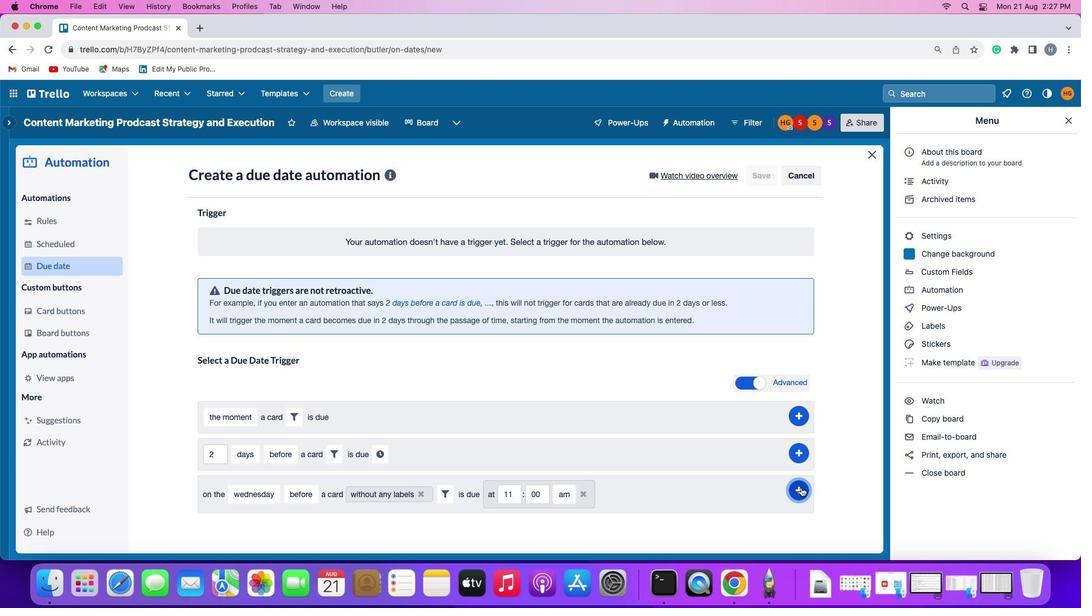 
Action: Mouse moved to (798, 484)
Screenshot: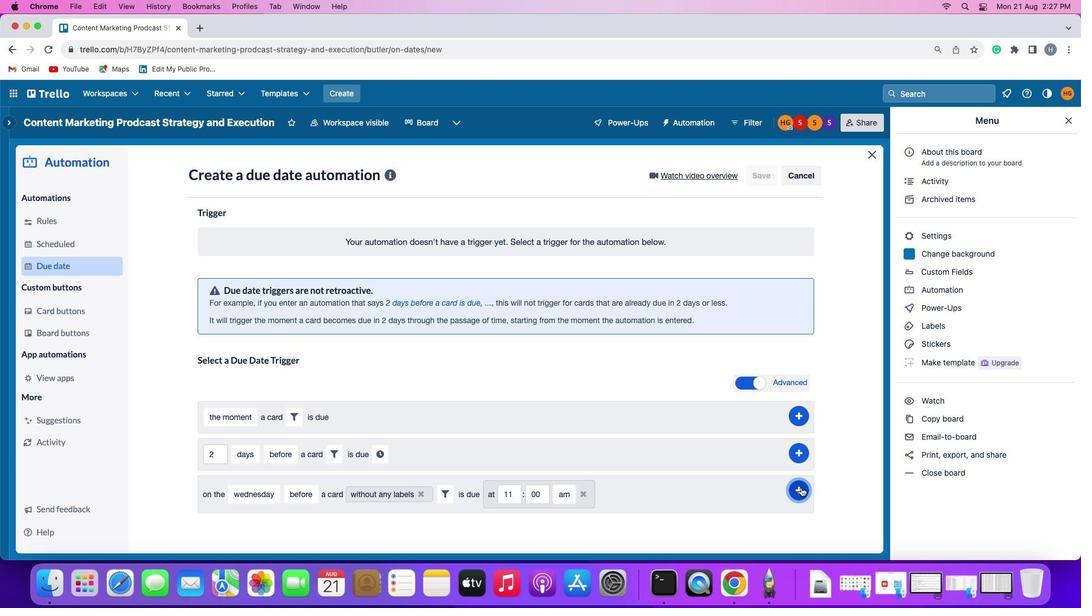 
Action: Mouse pressed left at (798, 484)
Screenshot: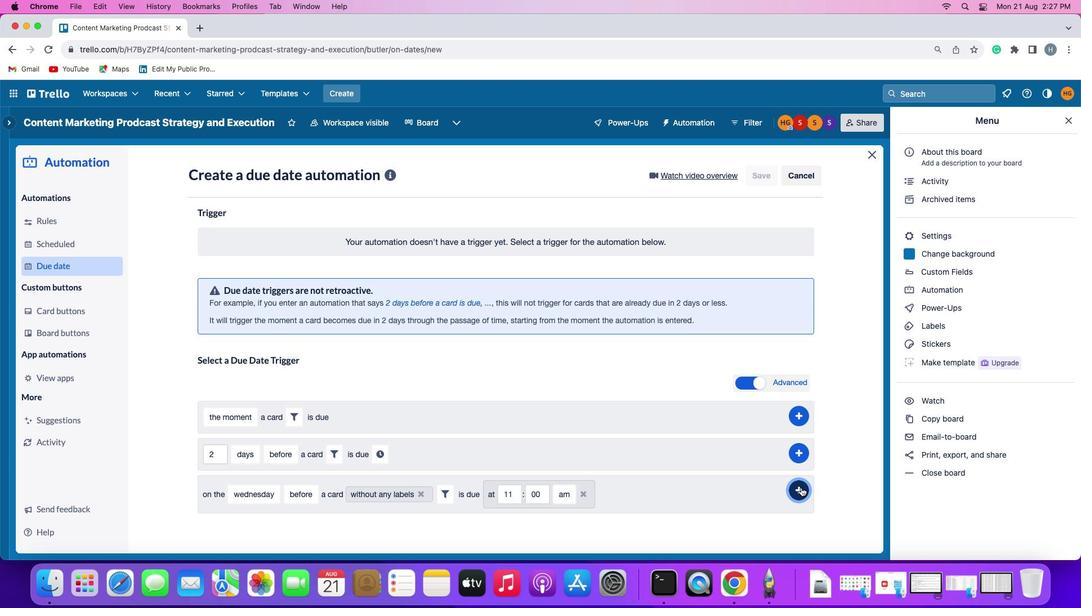 
Action: Mouse moved to (872, 381)
Screenshot: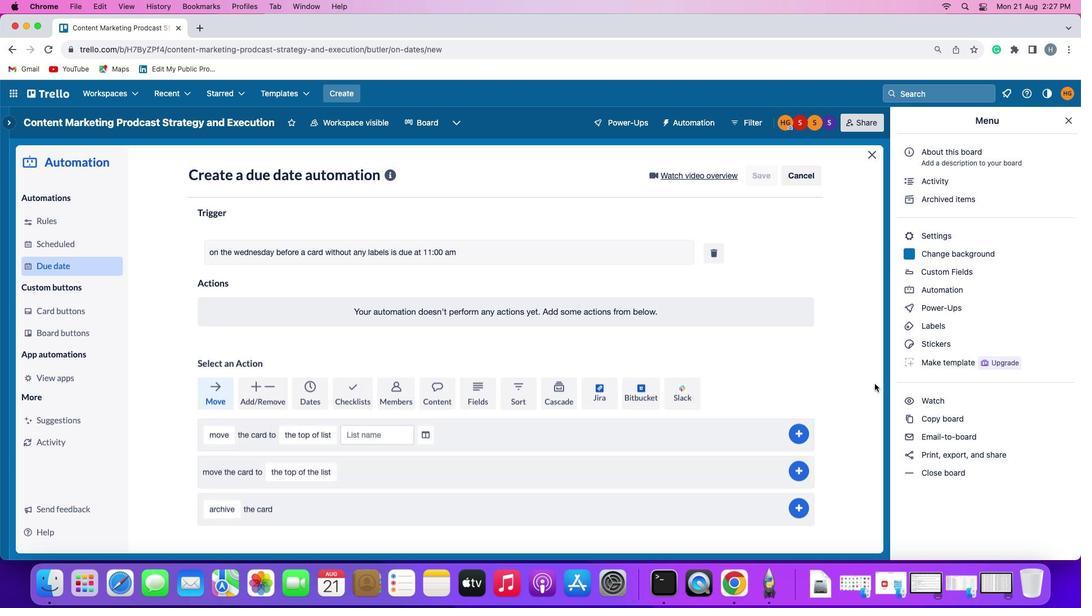 
